 Task: Print the page with headers and footers.
Action: Mouse moved to (1052, 34)
Screenshot: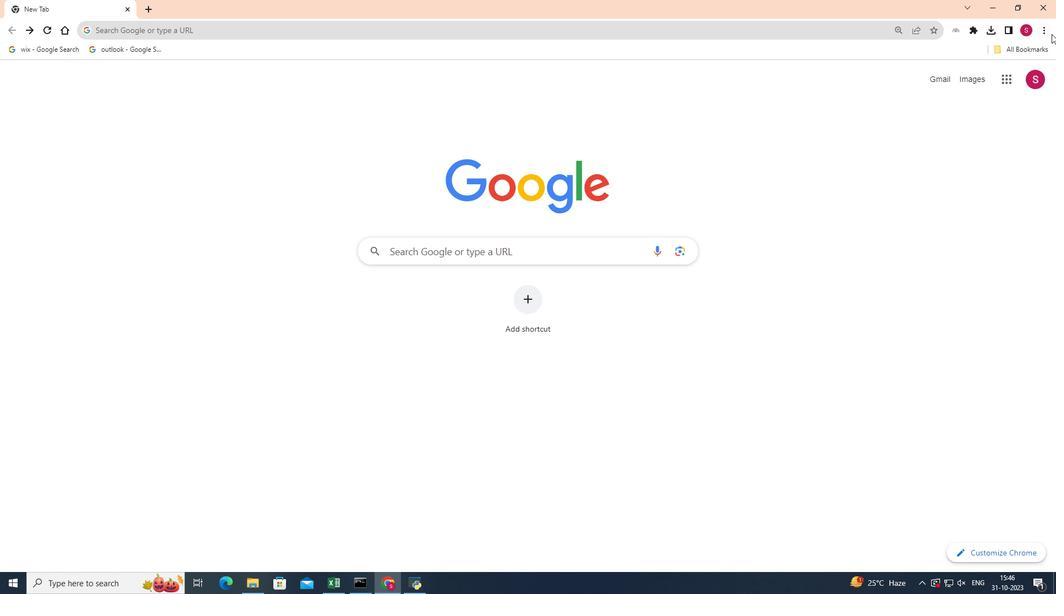 
Action: Mouse pressed left at (1052, 34)
Screenshot: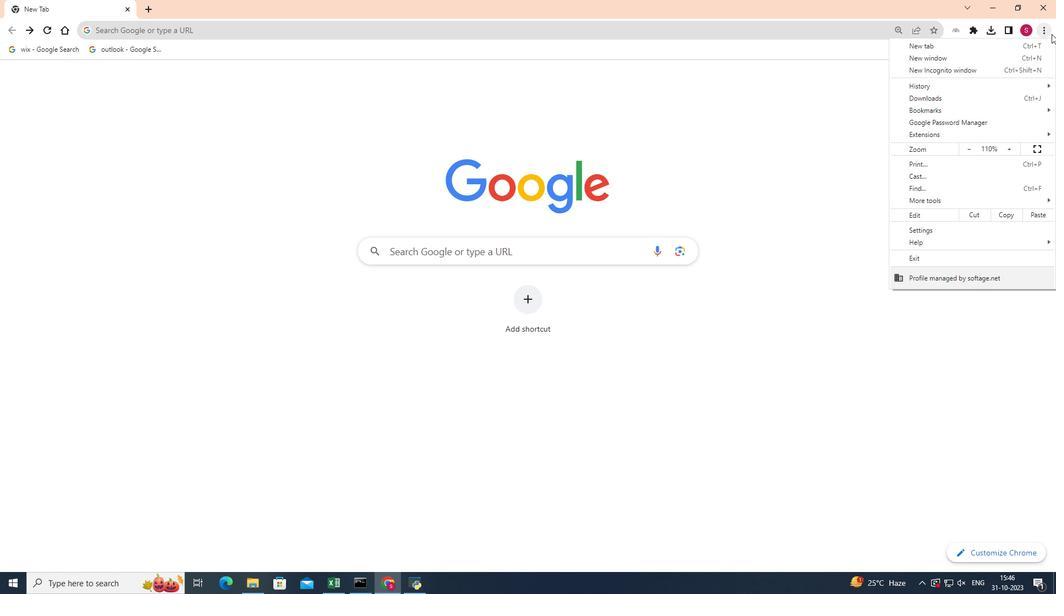 
Action: Mouse moved to (926, 159)
Screenshot: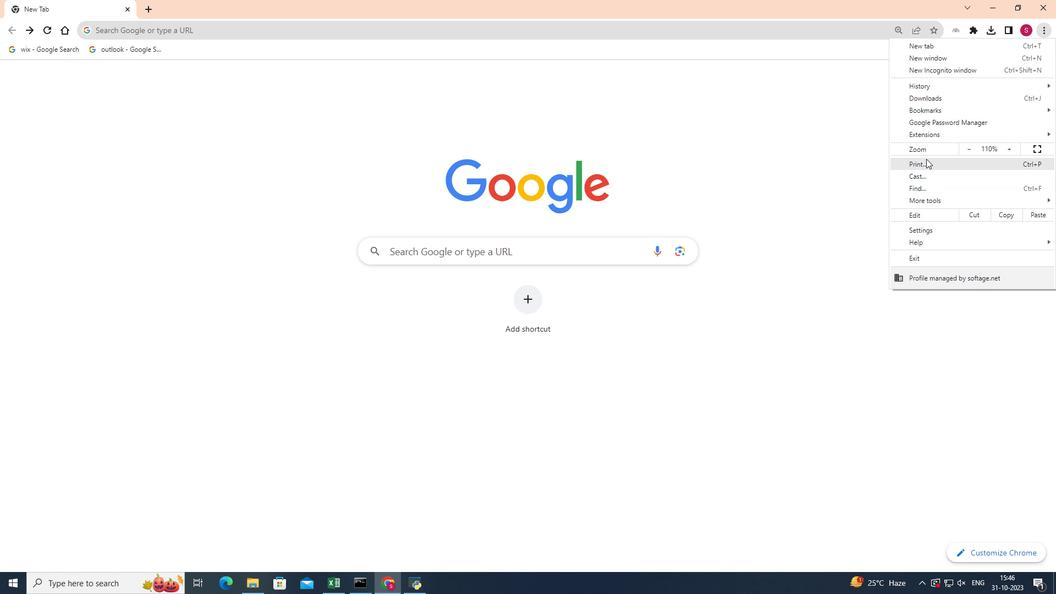 
Action: Mouse pressed left at (926, 159)
Screenshot: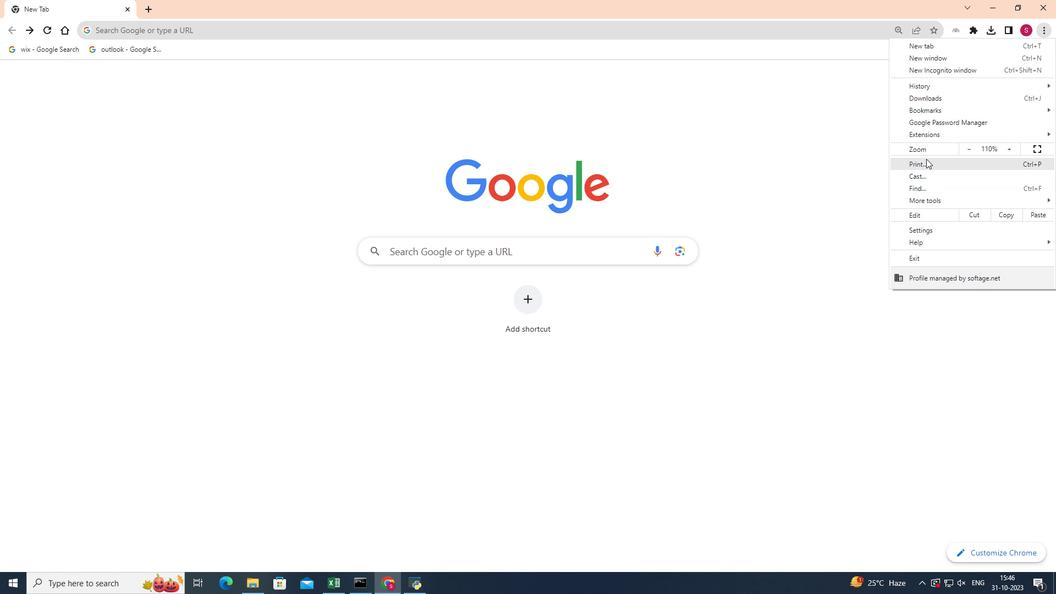 
Action: Mouse moved to (753, 229)
Screenshot: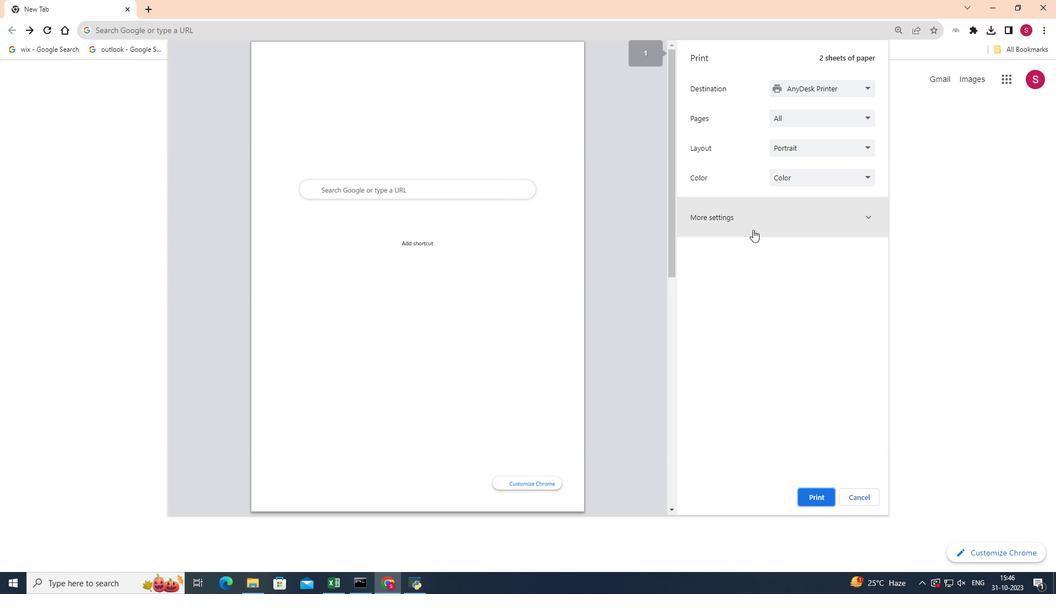 
Action: Mouse pressed left at (753, 229)
Screenshot: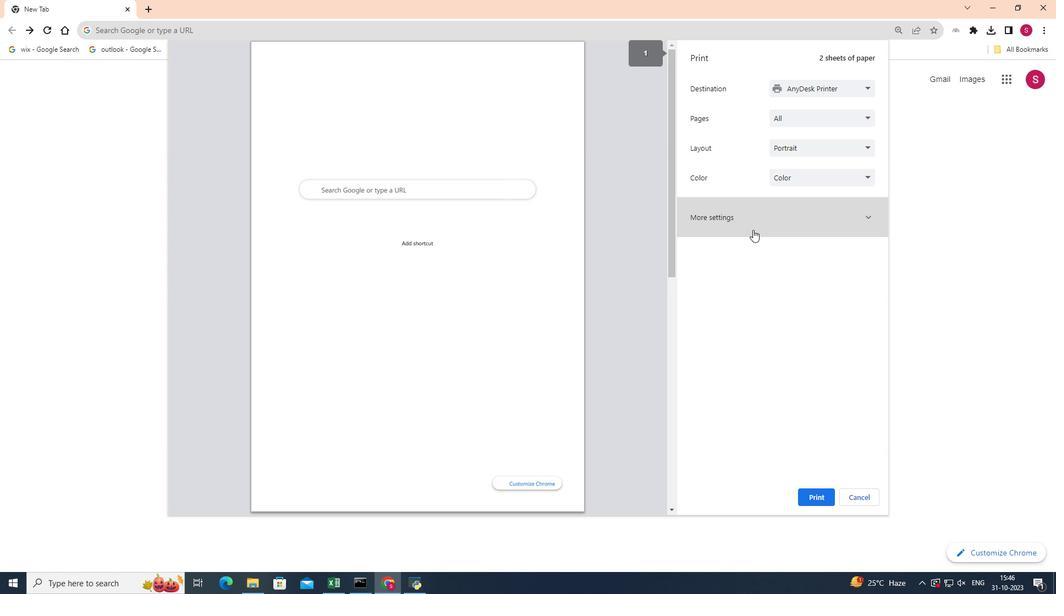 
Action: Mouse moved to (778, 376)
Screenshot: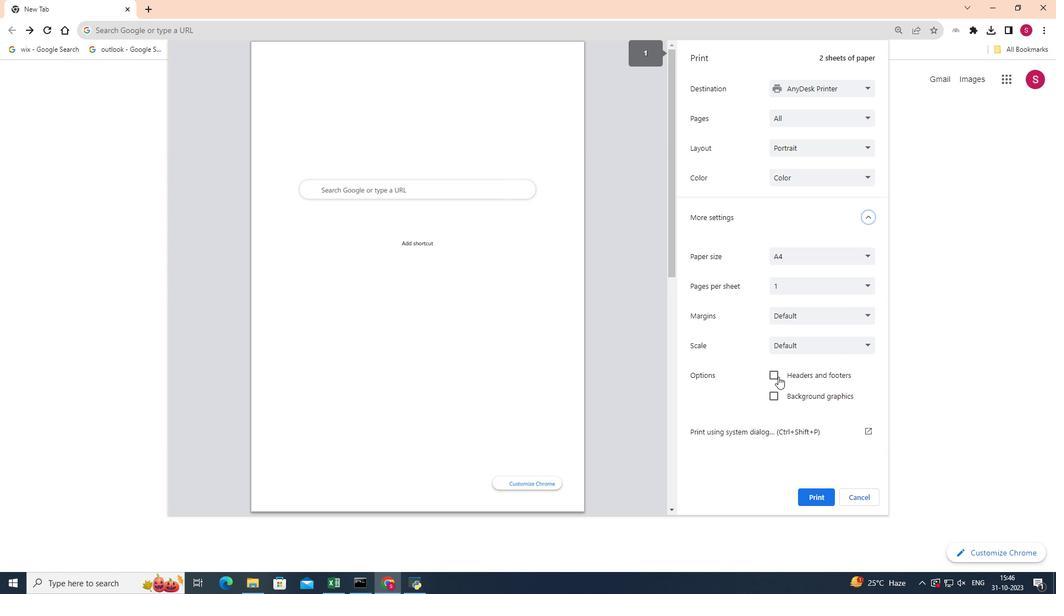 
Action: Mouse pressed left at (778, 376)
Screenshot: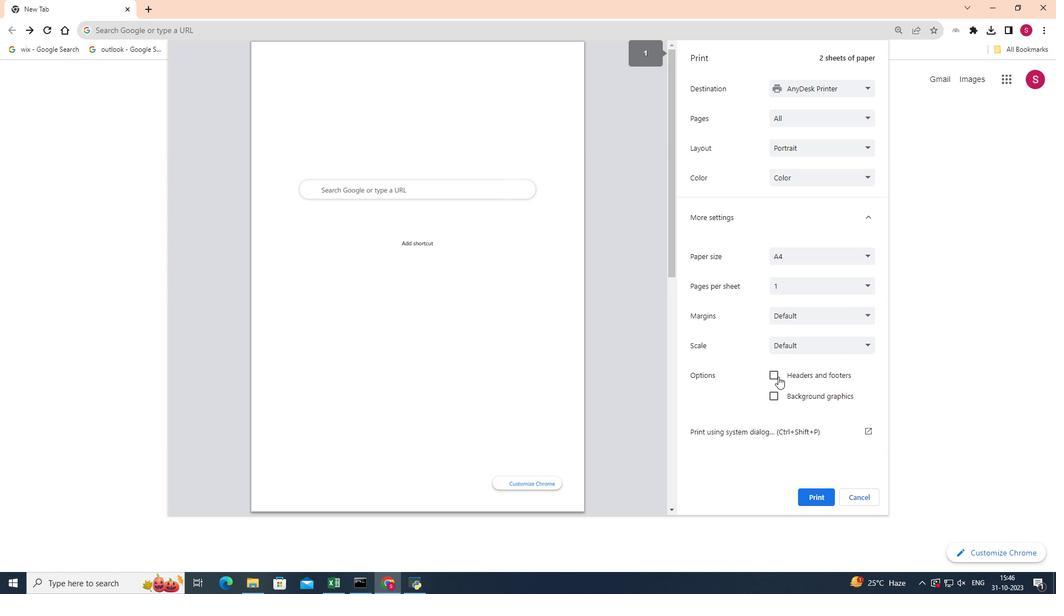 
Action: Mouse moved to (813, 502)
Screenshot: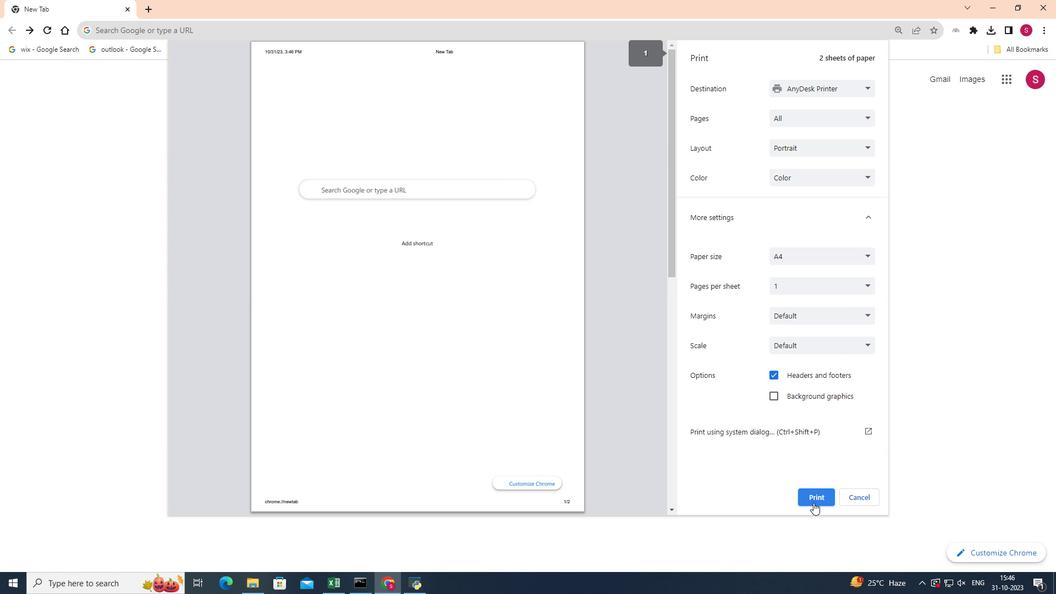 
Action: Mouse pressed left at (813, 502)
Screenshot: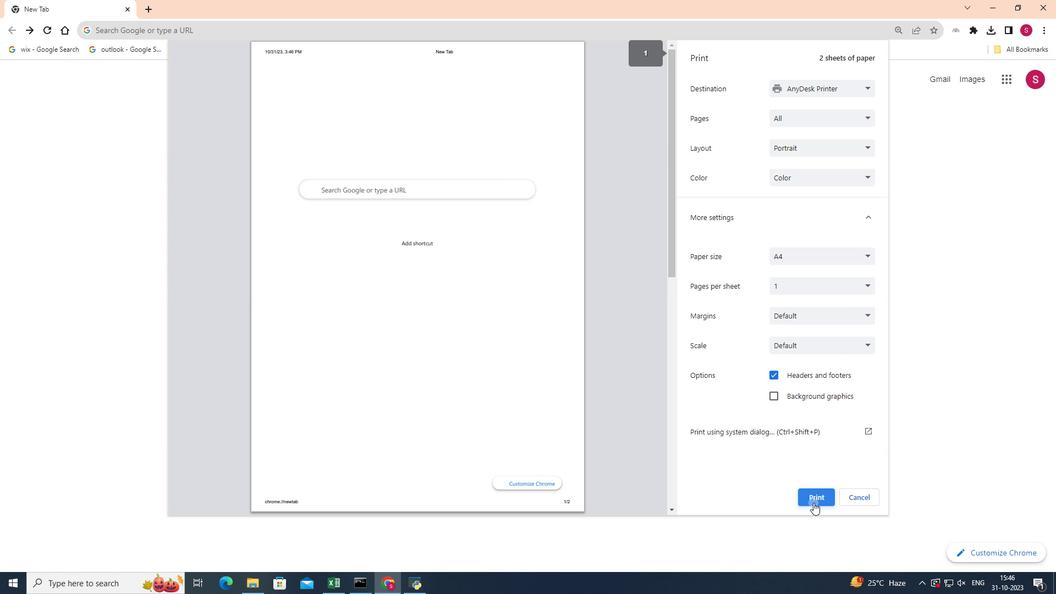 
Action: Mouse moved to (813, 500)
Screenshot: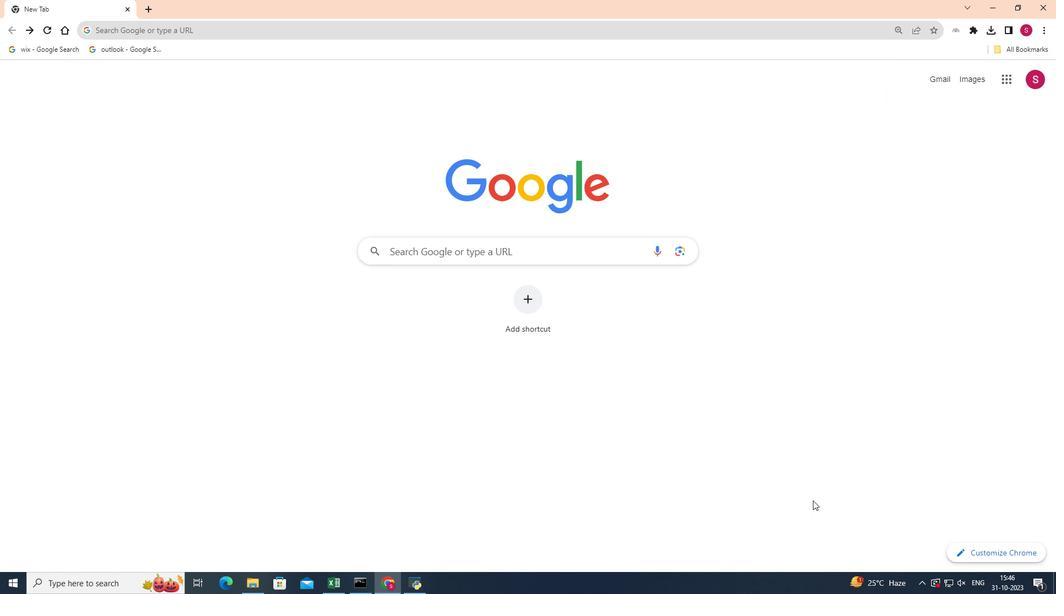 
